 Task: Upload cover image "Image D.jpg".
Action: Mouse moved to (594, 153)
Screenshot: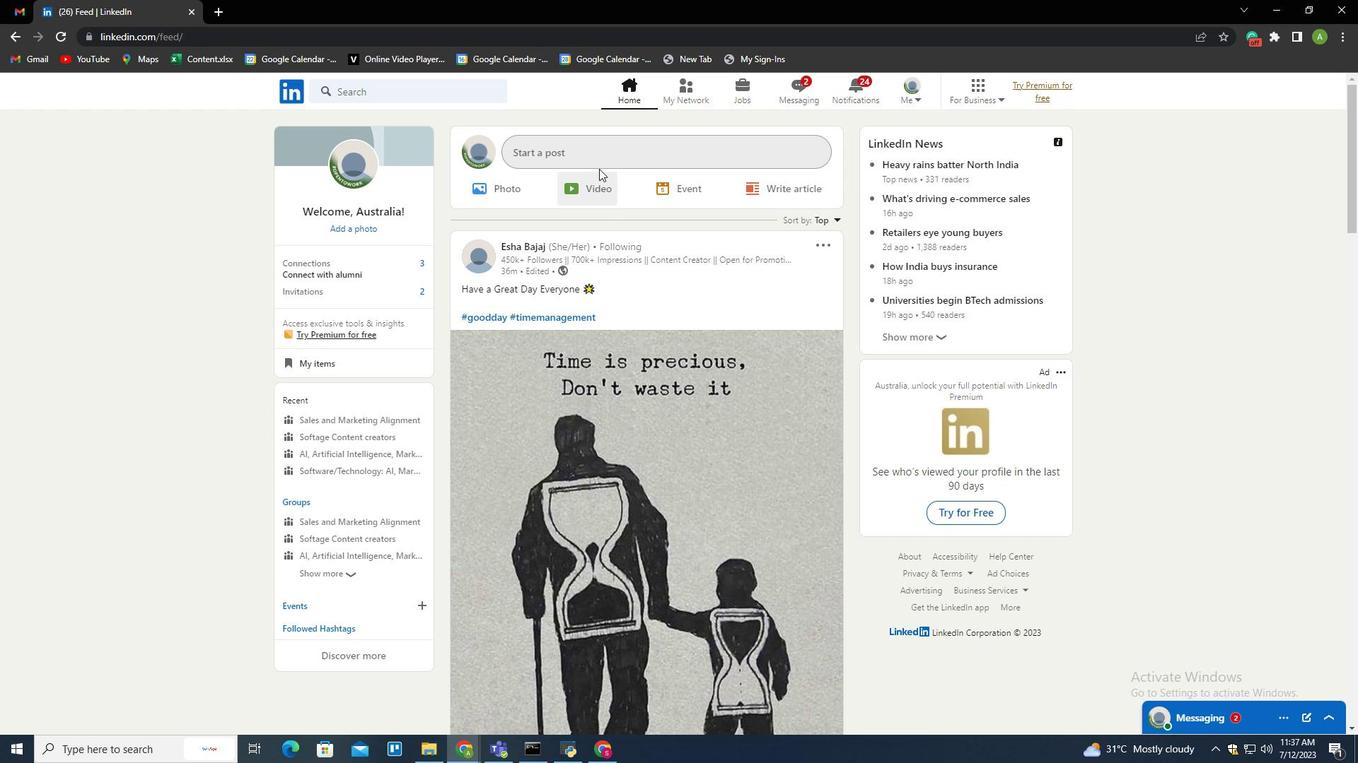 
Action: Mouse pressed left at (594, 153)
Screenshot: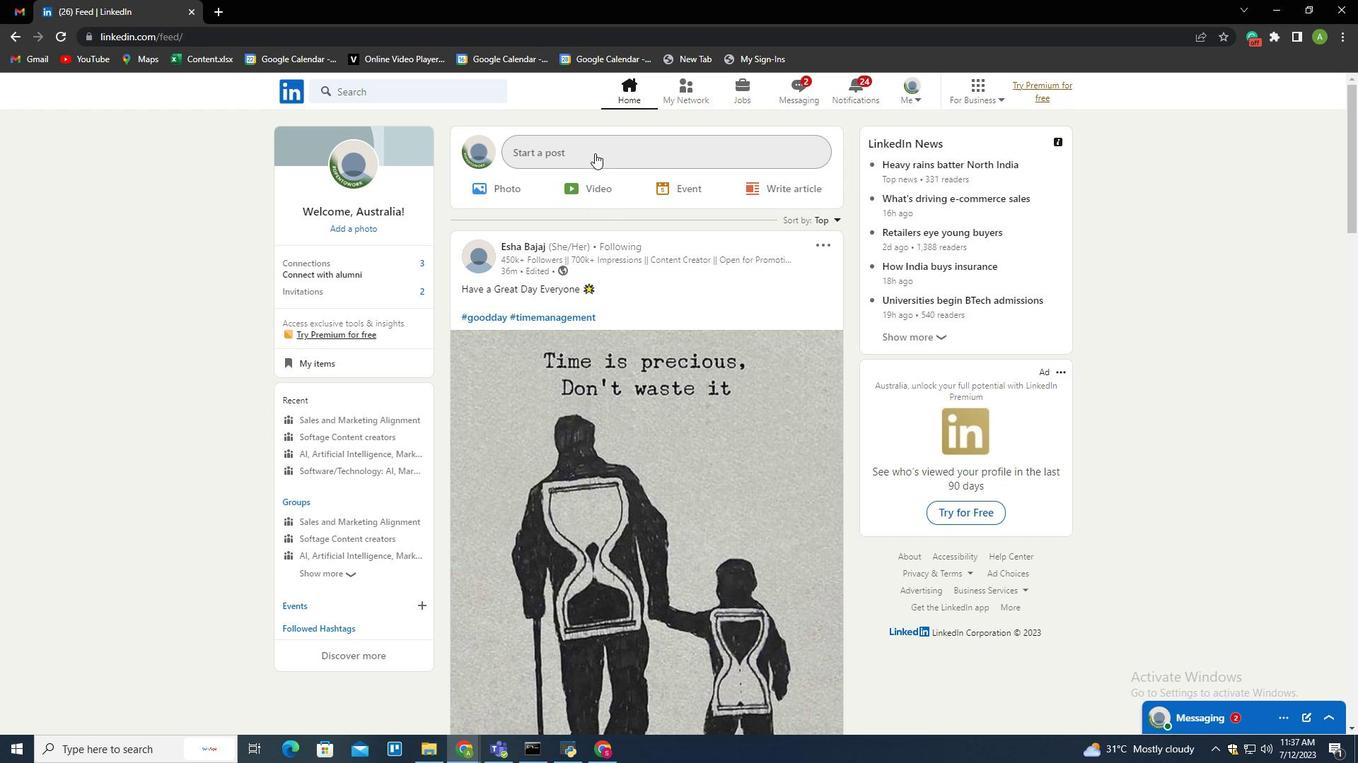 
Action: Mouse moved to (552, 428)
Screenshot: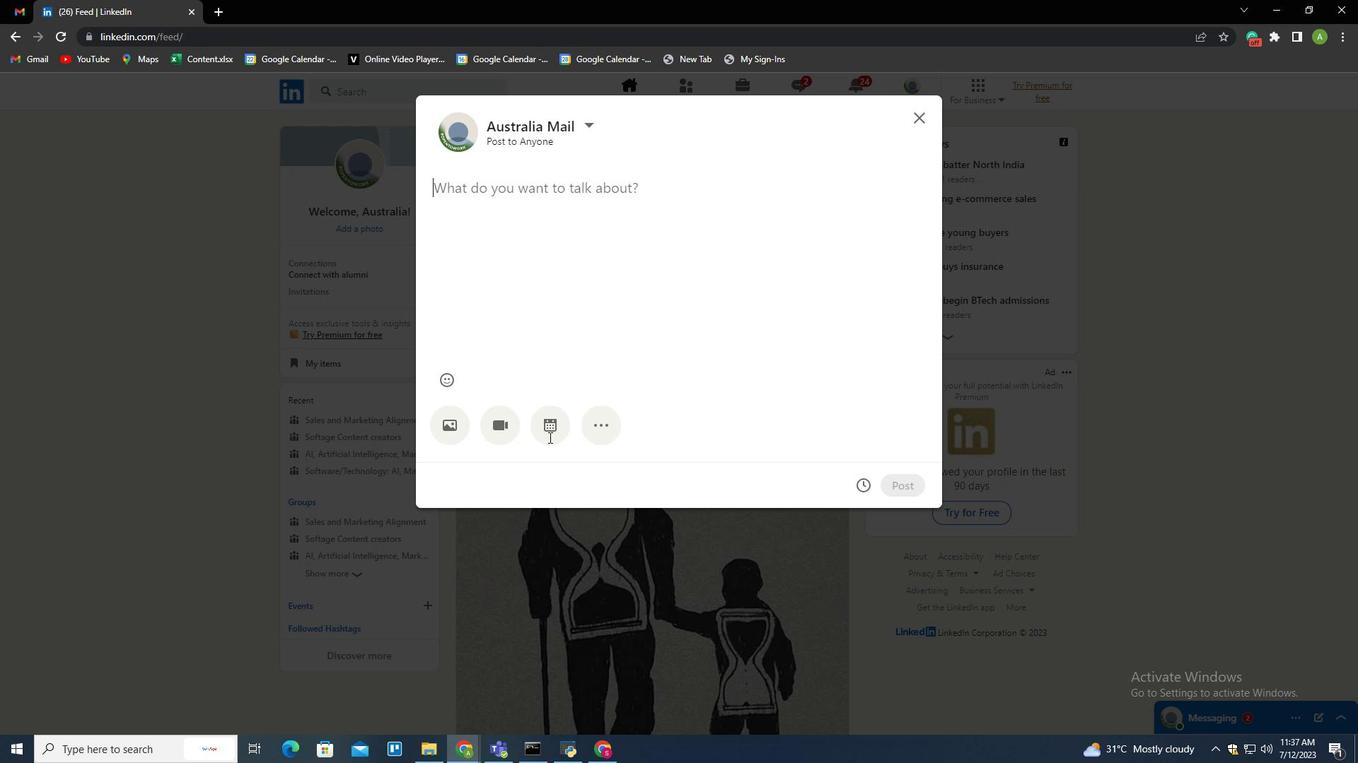 
Action: Mouse pressed left at (552, 428)
Screenshot: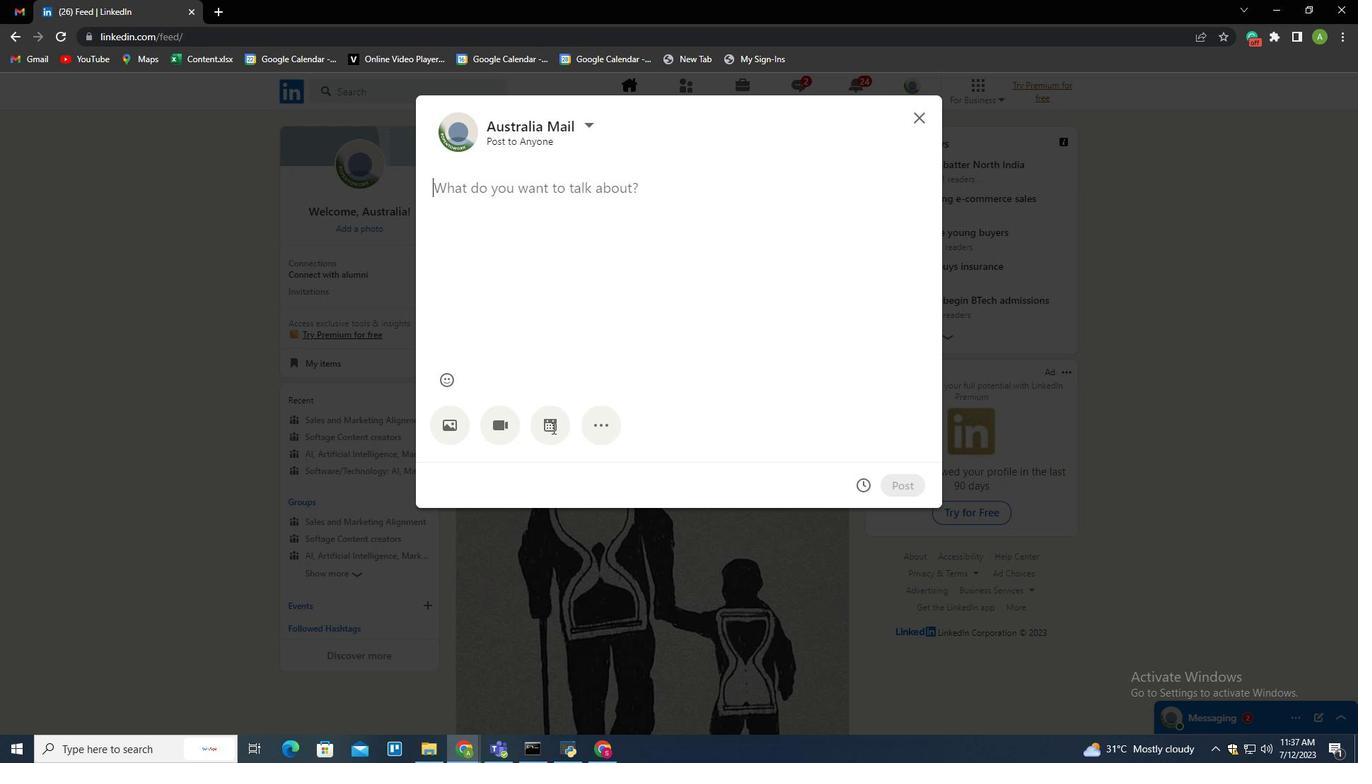 
Action: Mouse moved to (662, 268)
Screenshot: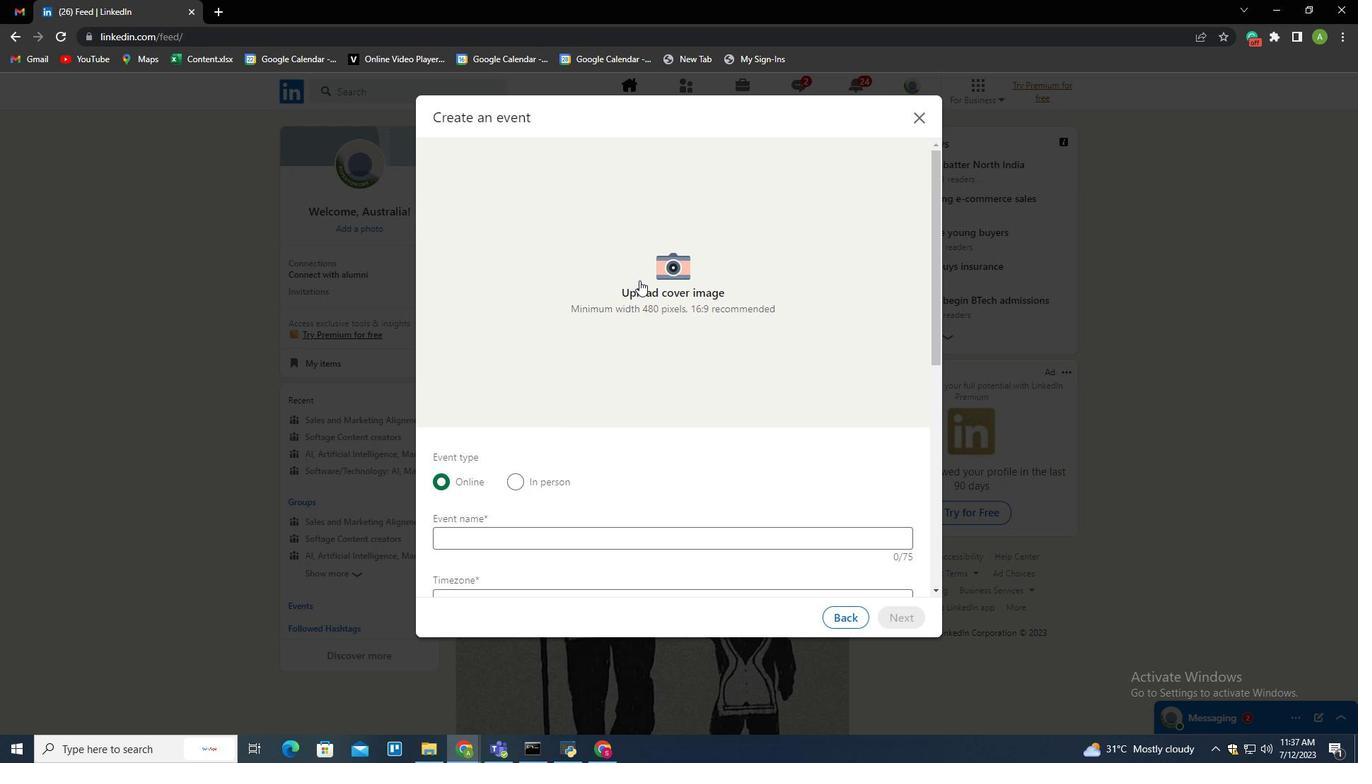 
Action: Mouse pressed left at (662, 268)
Screenshot: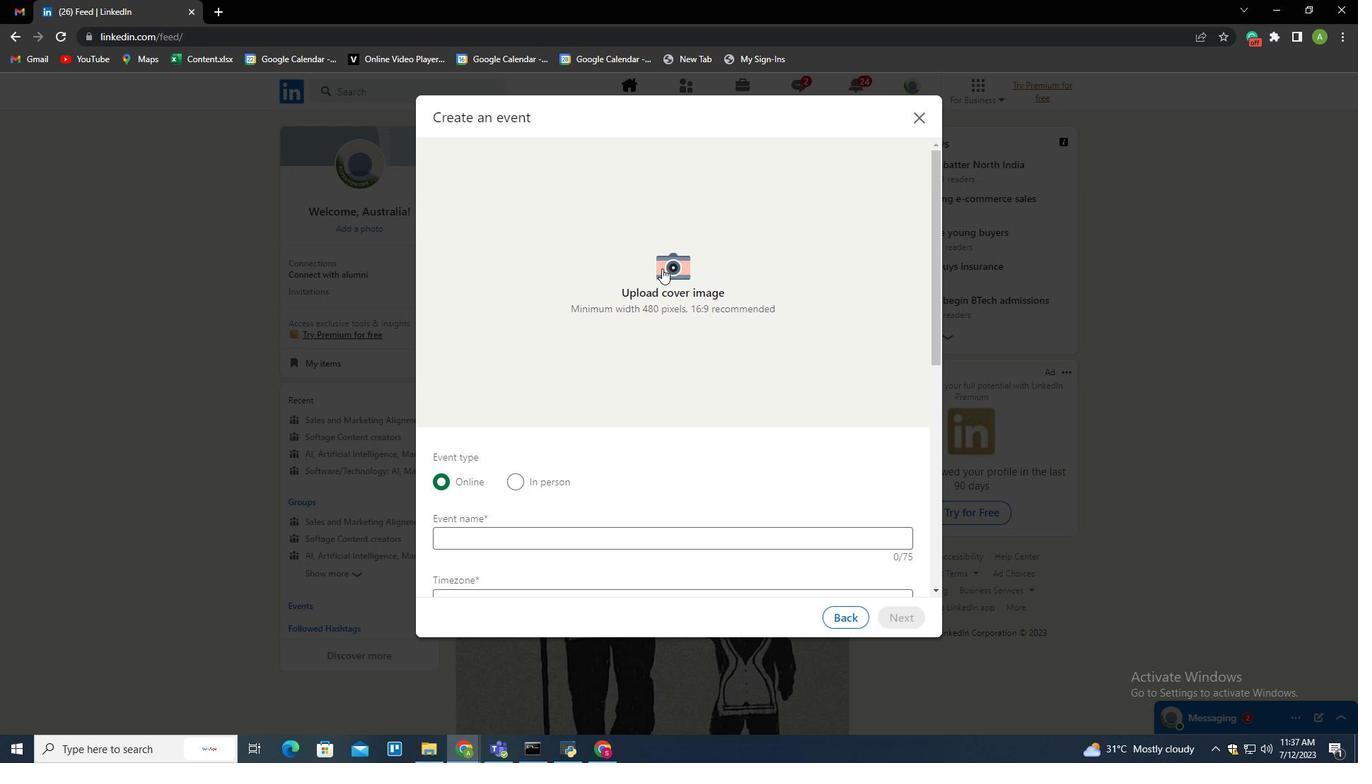 
Action: Mouse moved to (180, 150)
Screenshot: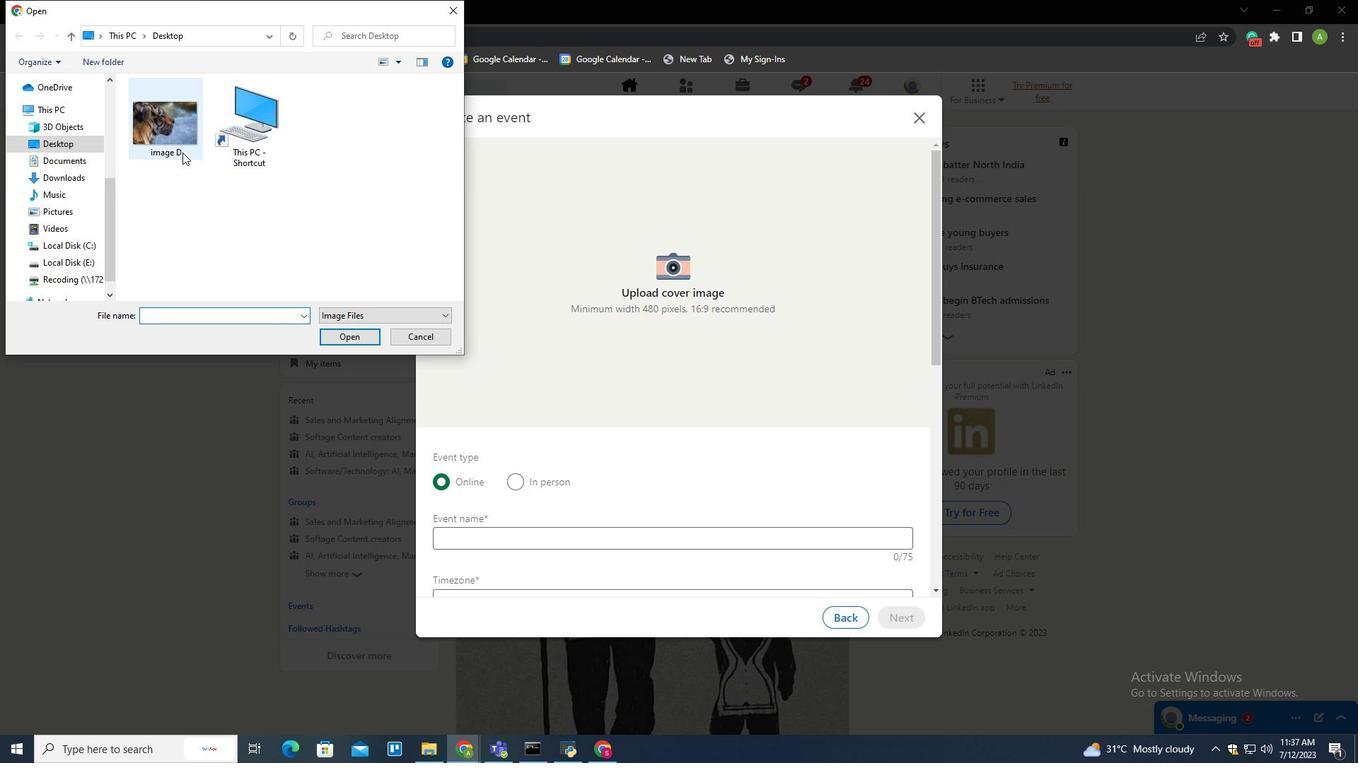 
Action: Mouse pressed left at (180, 150)
Screenshot: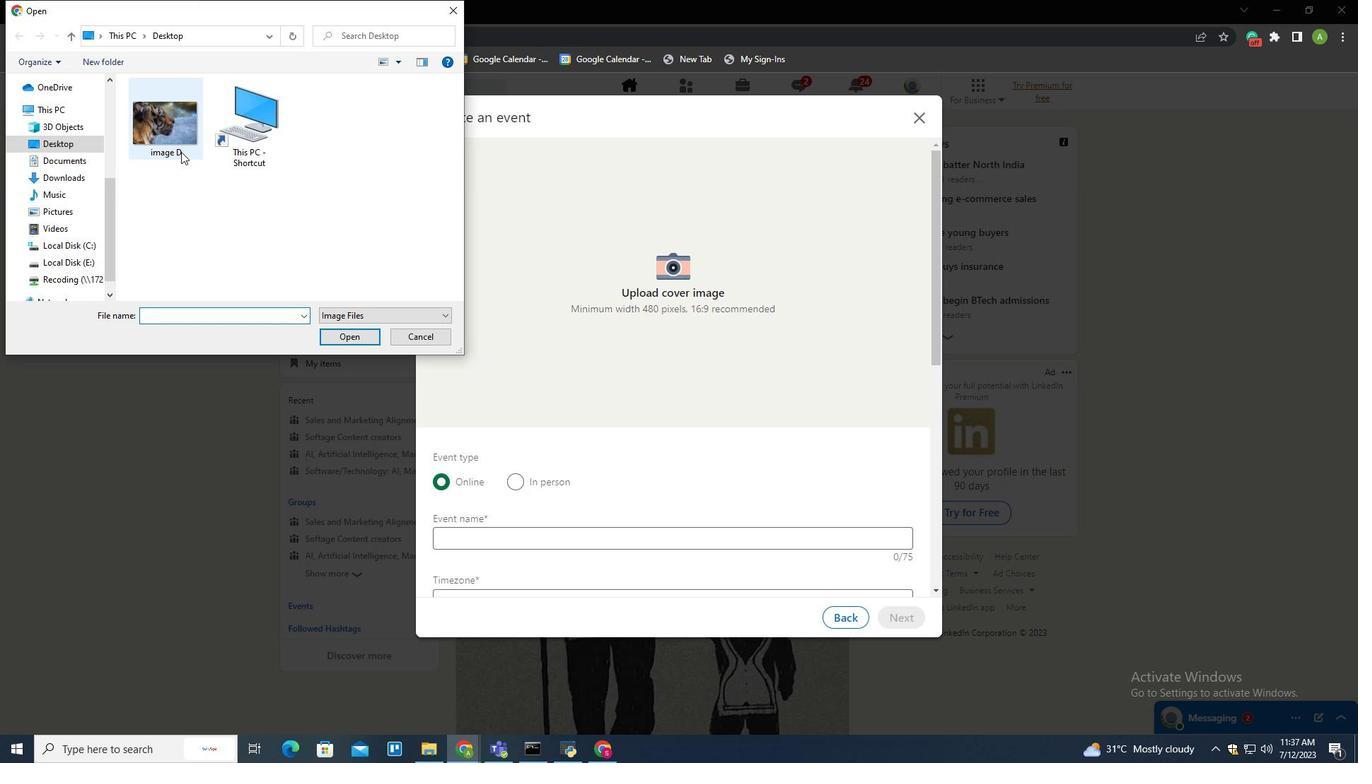 
Action: Mouse moved to (351, 335)
Screenshot: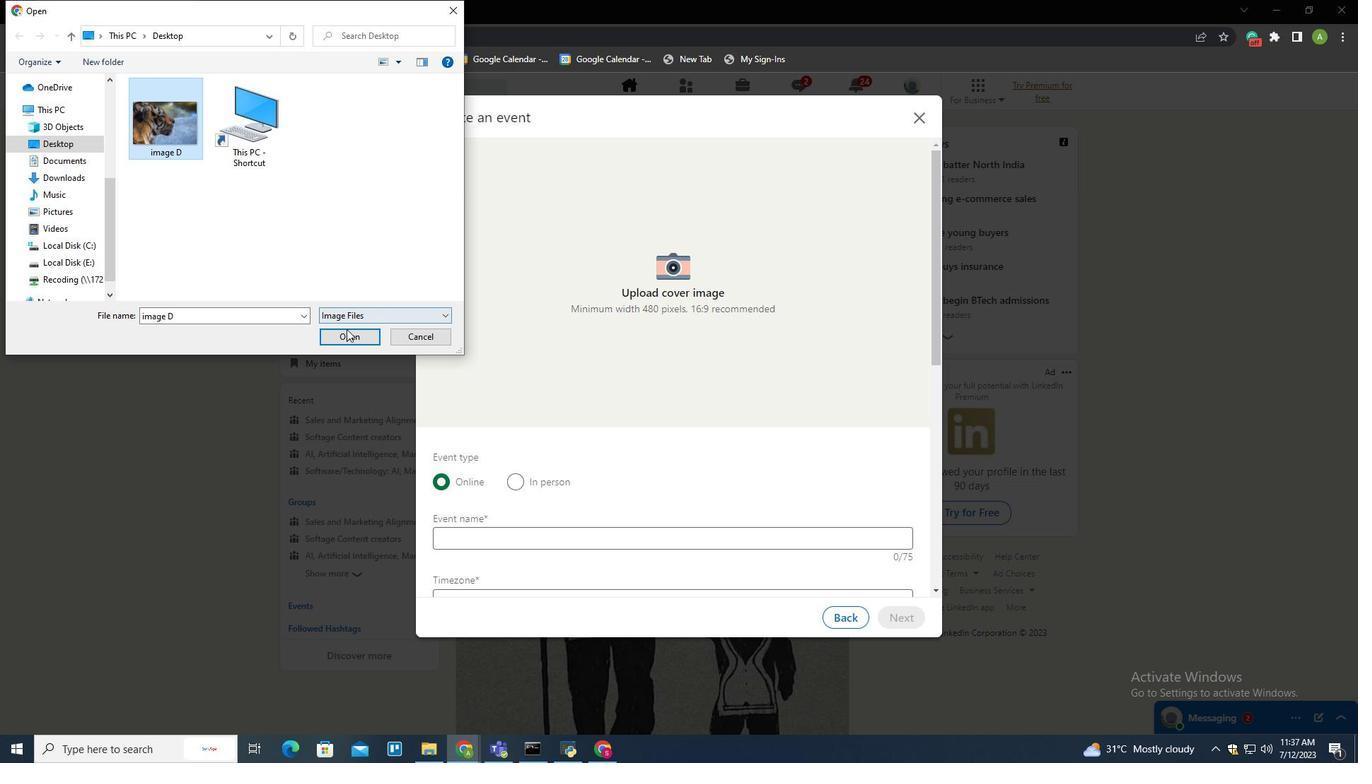 
Action: Mouse pressed left at (351, 335)
Screenshot: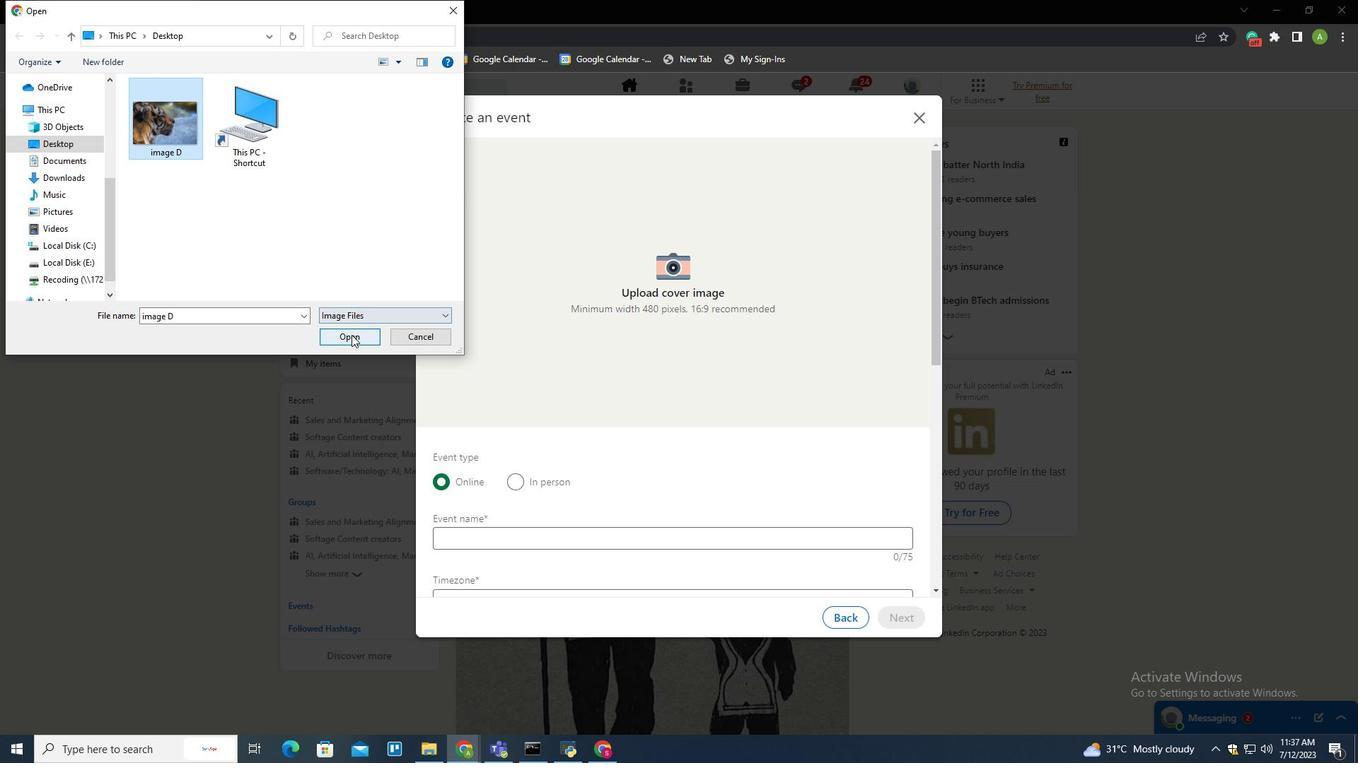
Action: Mouse moved to (813, 487)
Screenshot: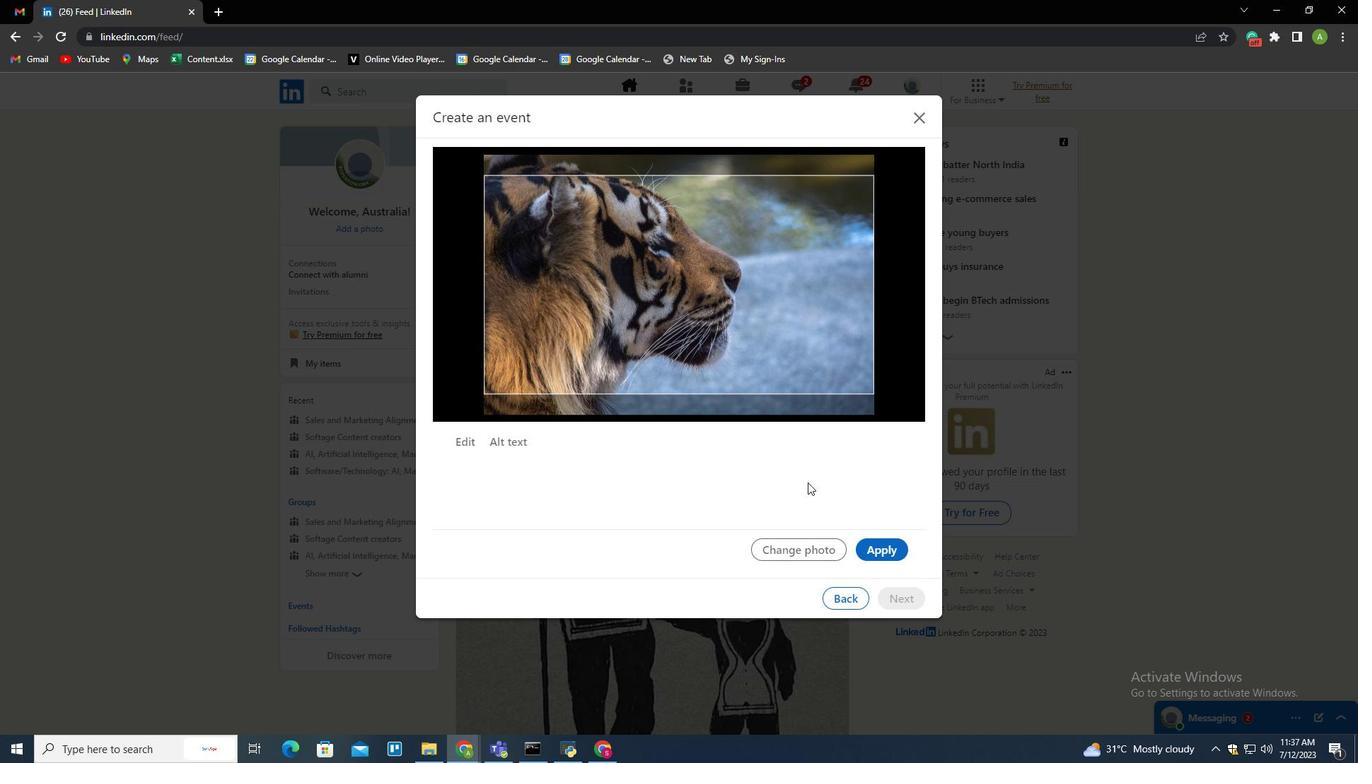 
